 Task: Change the "phosphor old field dimmer strength" to "Off".
Action: Mouse moved to (95, 15)
Screenshot: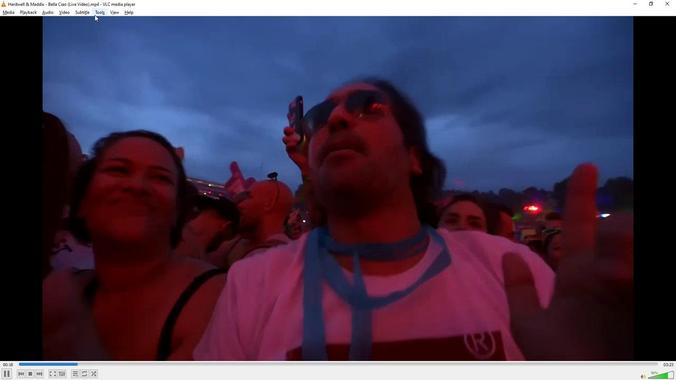 
Action: Mouse pressed left at (95, 15)
Screenshot: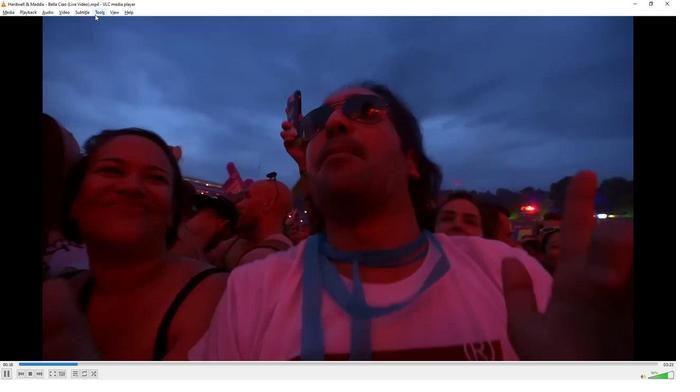 
Action: Mouse moved to (113, 99)
Screenshot: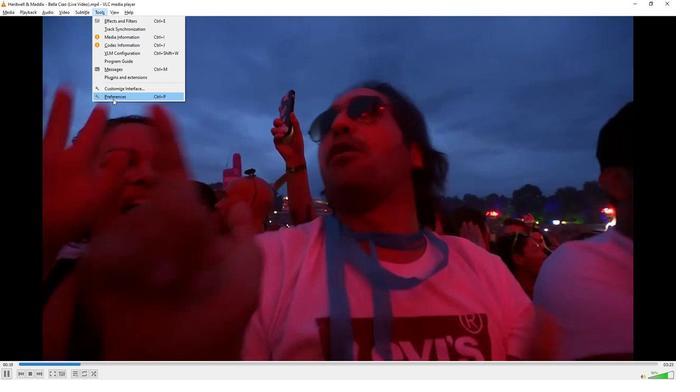 
Action: Mouse pressed left at (113, 99)
Screenshot: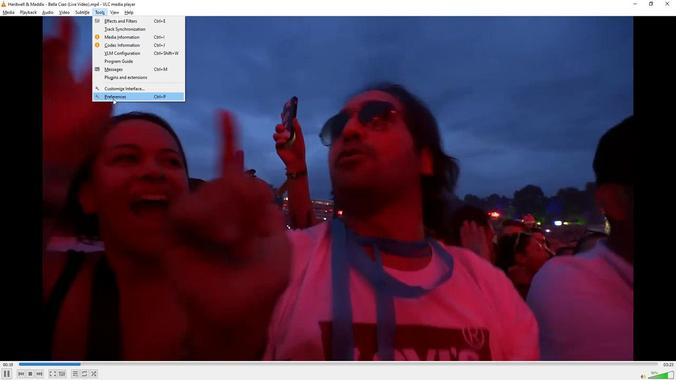 
Action: Mouse moved to (151, 298)
Screenshot: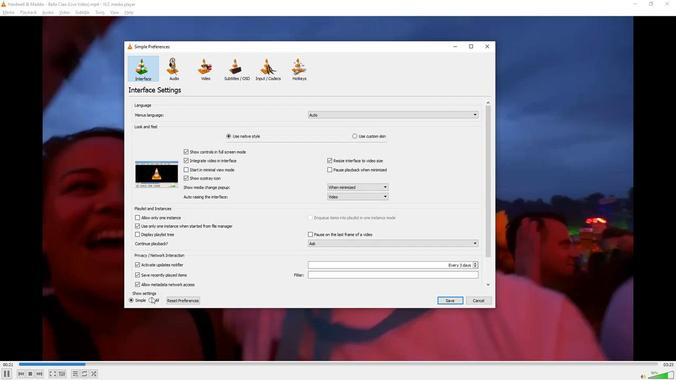 
Action: Mouse pressed left at (151, 298)
Screenshot: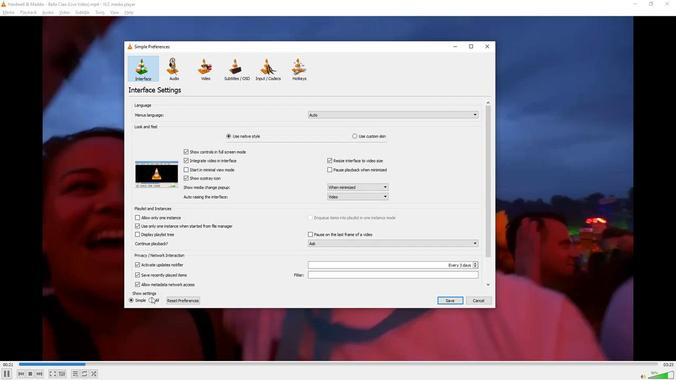 
Action: Mouse moved to (152, 220)
Screenshot: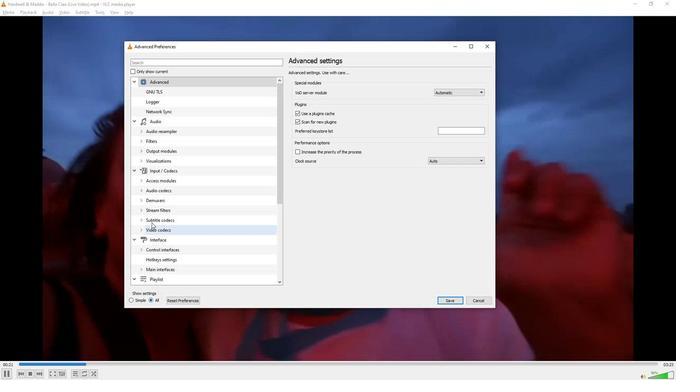 
Action: Mouse scrolled (152, 220) with delta (0, 0)
Screenshot: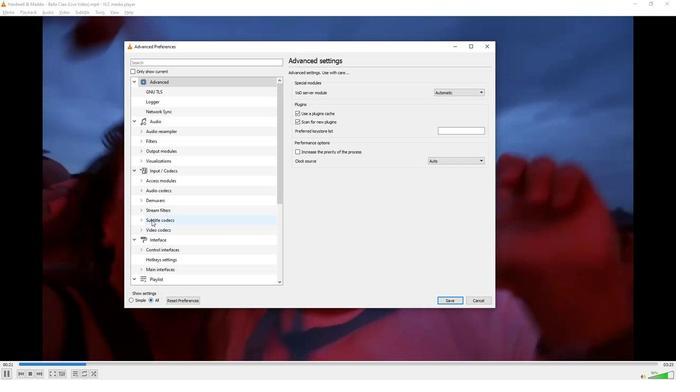 
Action: Mouse scrolled (152, 220) with delta (0, 0)
Screenshot: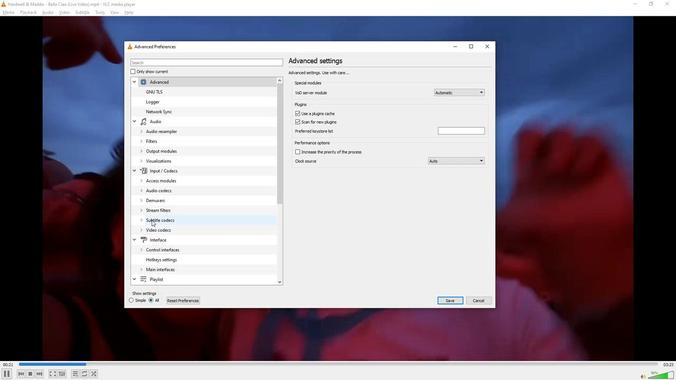 
Action: Mouse scrolled (152, 220) with delta (0, 0)
Screenshot: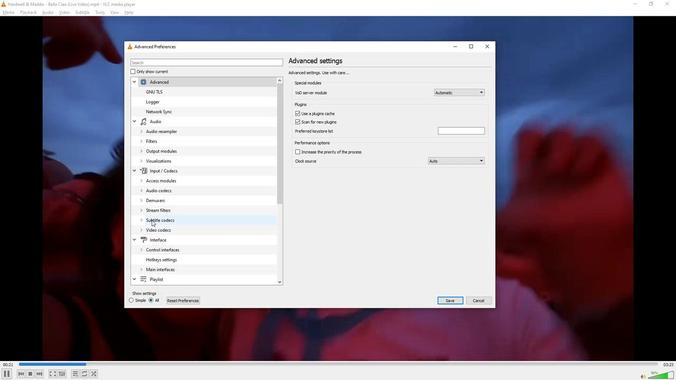 
Action: Mouse scrolled (152, 220) with delta (0, 0)
Screenshot: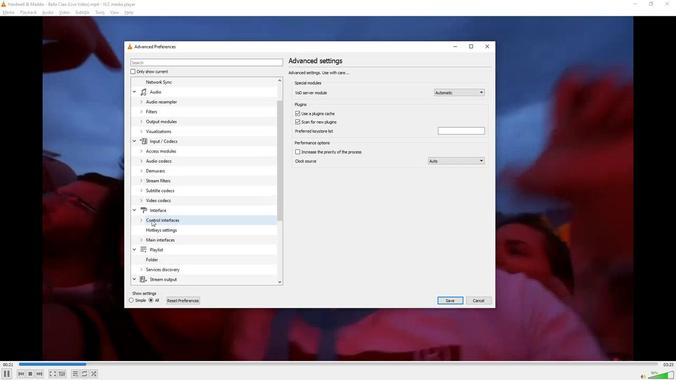 
Action: Mouse moved to (152, 220)
Screenshot: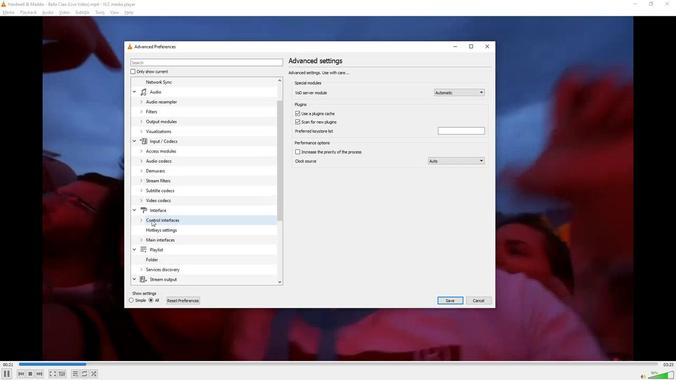 
Action: Mouse scrolled (152, 220) with delta (0, 0)
Screenshot: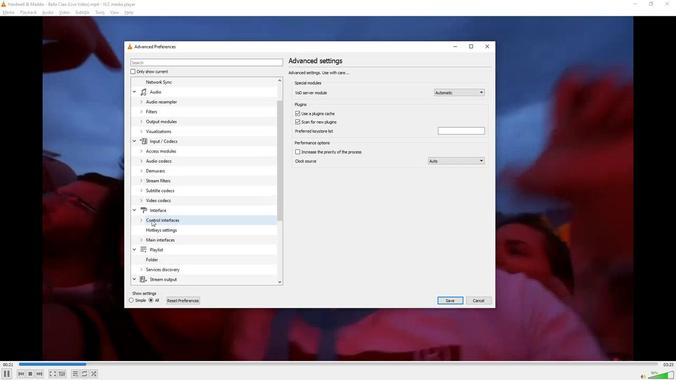 
Action: Mouse scrolled (152, 220) with delta (0, 0)
Screenshot: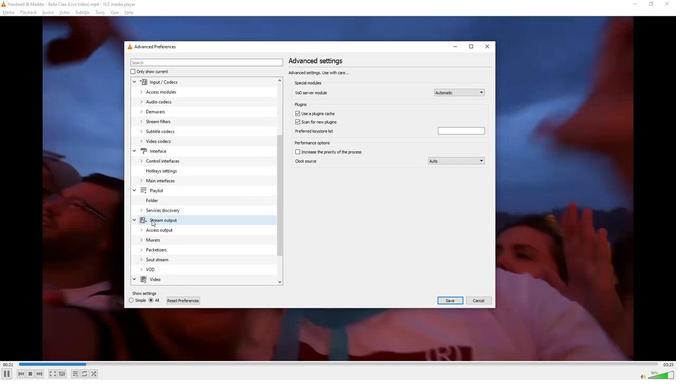 
Action: Mouse scrolled (152, 220) with delta (0, 0)
Screenshot: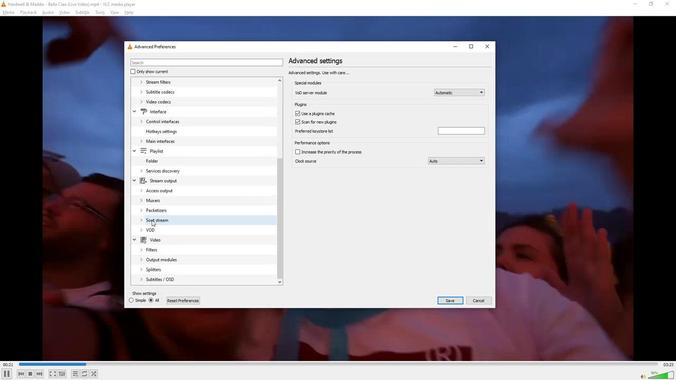 
Action: Mouse scrolled (152, 220) with delta (0, 0)
Screenshot: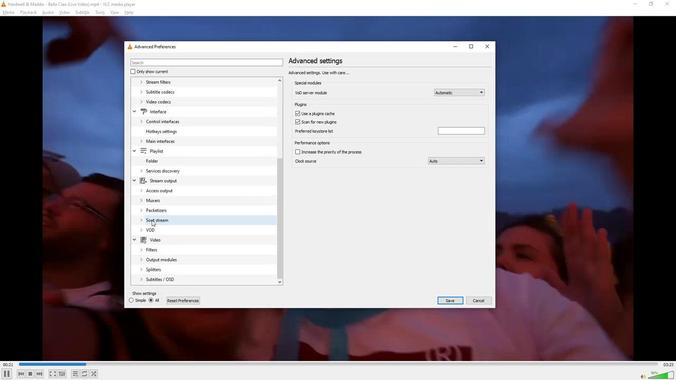 
Action: Mouse moved to (139, 249)
Screenshot: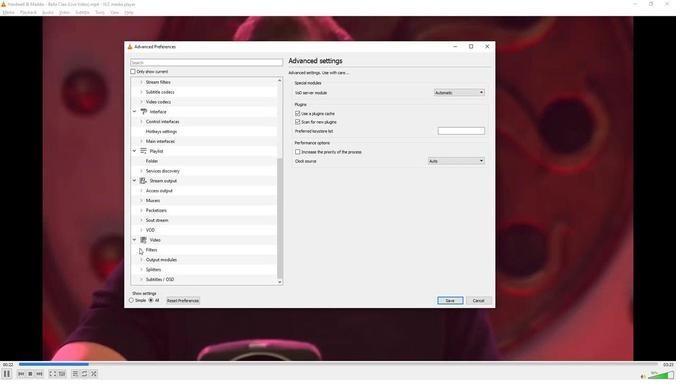 
Action: Mouse pressed left at (139, 249)
Screenshot: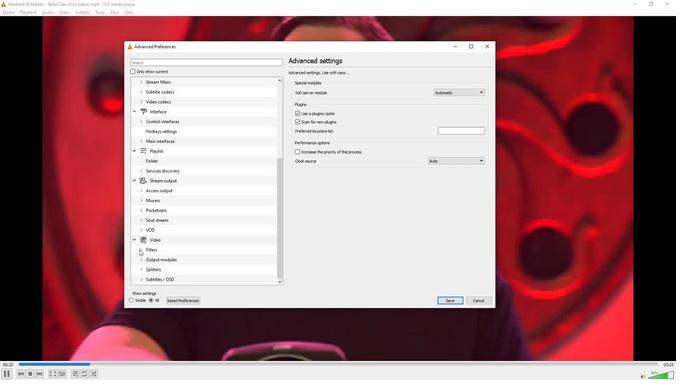 
Action: Mouse moved to (178, 197)
Screenshot: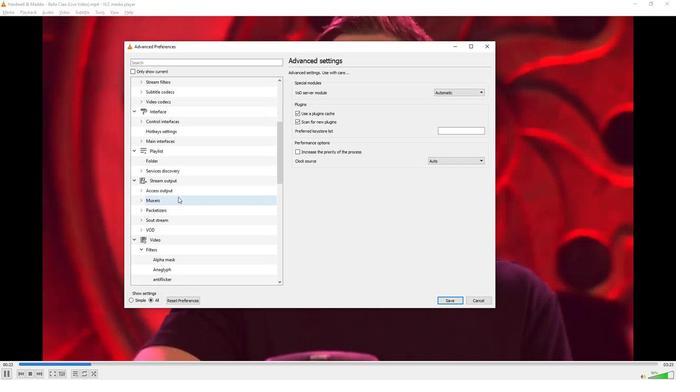 
Action: Mouse scrolled (178, 197) with delta (0, 0)
Screenshot: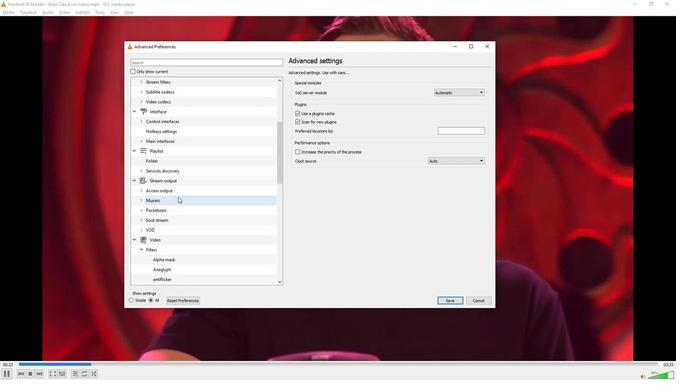 
Action: Mouse moved to (178, 197)
Screenshot: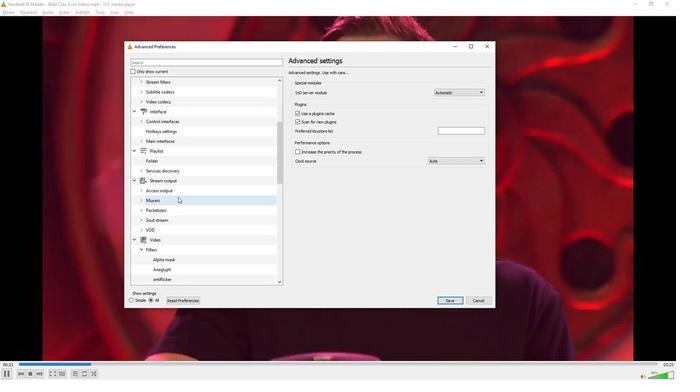 
Action: Mouse scrolled (178, 197) with delta (0, 0)
Screenshot: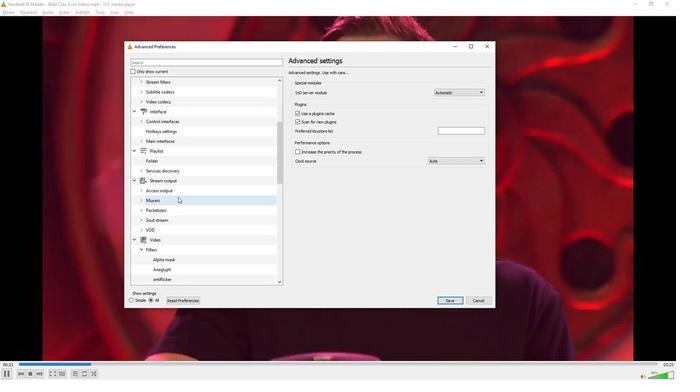 
Action: Mouse moved to (178, 197)
Screenshot: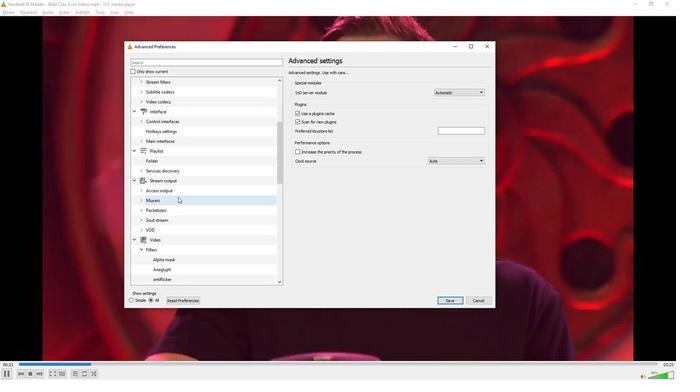 
Action: Mouse scrolled (178, 197) with delta (0, 0)
Screenshot: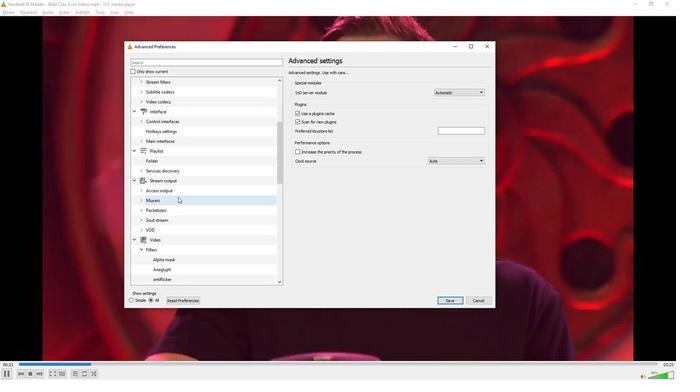 
Action: Mouse scrolled (178, 197) with delta (0, 0)
Screenshot: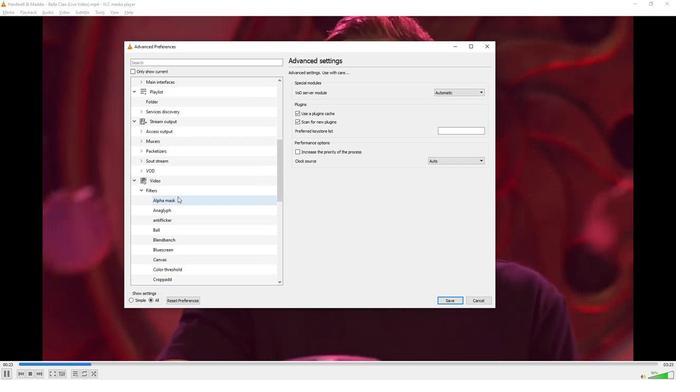 
Action: Mouse moved to (178, 197)
Screenshot: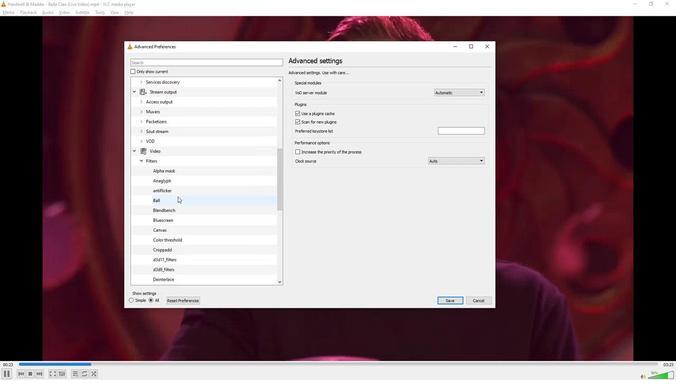 
Action: Mouse scrolled (178, 197) with delta (0, 0)
Screenshot: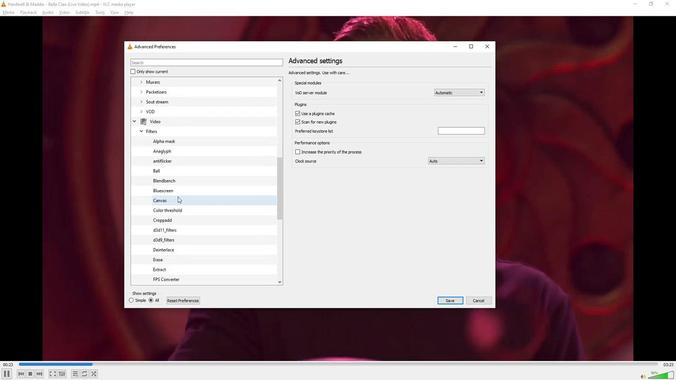 
Action: Mouse moved to (166, 220)
Screenshot: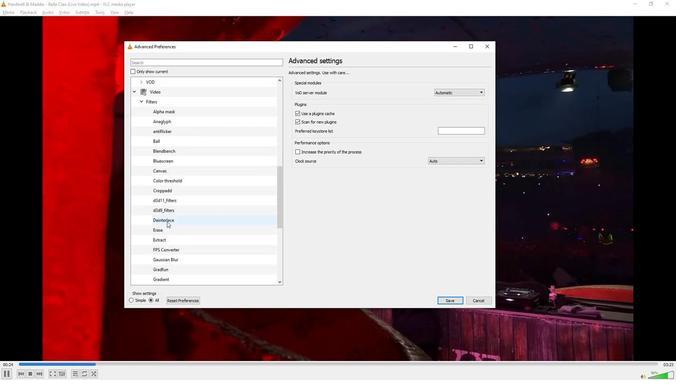 
Action: Mouse pressed left at (166, 220)
Screenshot: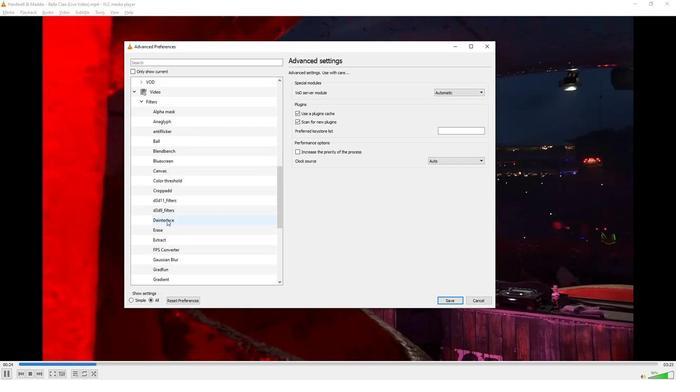 
Action: Mouse moved to (469, 104)
Screenshot: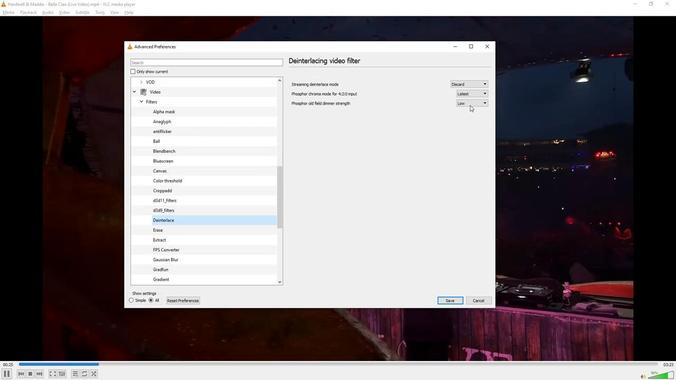 
Action: Mouse pressed left at (469, 104)
Screenshot: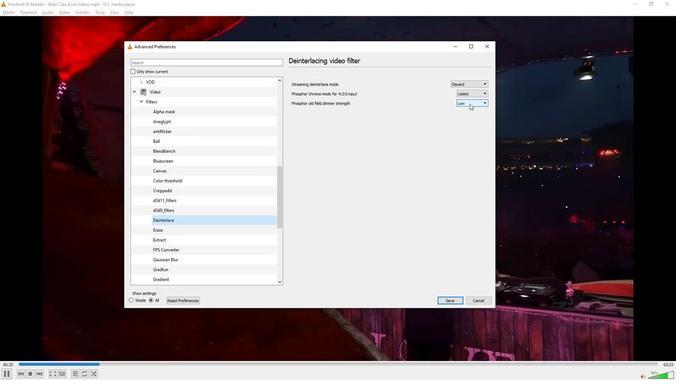 
Action: Mouse moved to (465, 107)
Screenshot: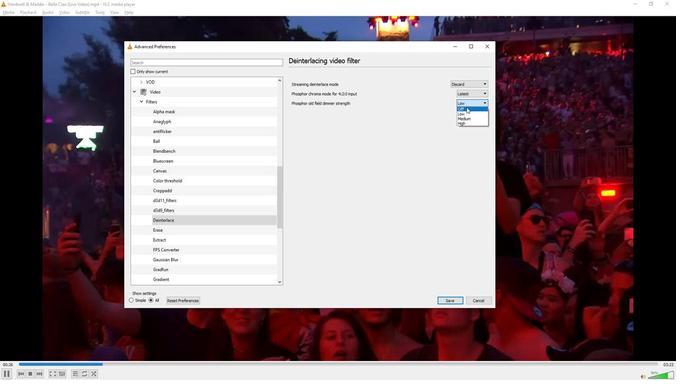 
Action: Mouse pressed left at (465, 107)
Screenshot: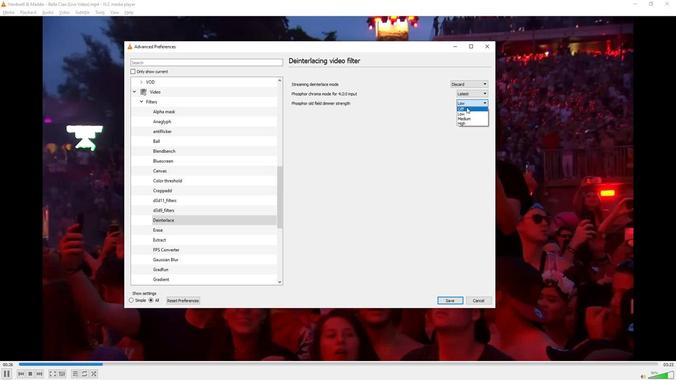 
Action: Mouse moved to (397, 163)
Screenshot: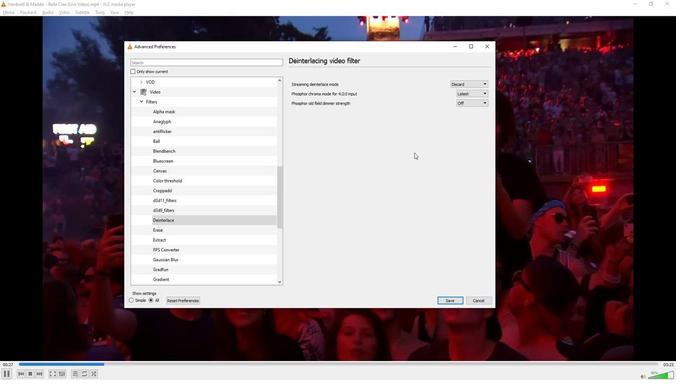 
